 Task: Create List Launch in Board Task Management to Workspace Brand Strategy. Create List Post-Launch in Board Customer Success Management to Workspace Brand Strategy. Create List Maintenance in Board Sales Funnel Optimization and Management to Workspace Brand Strategy
Action: Mouse moved to (326, 130)
Screenshot: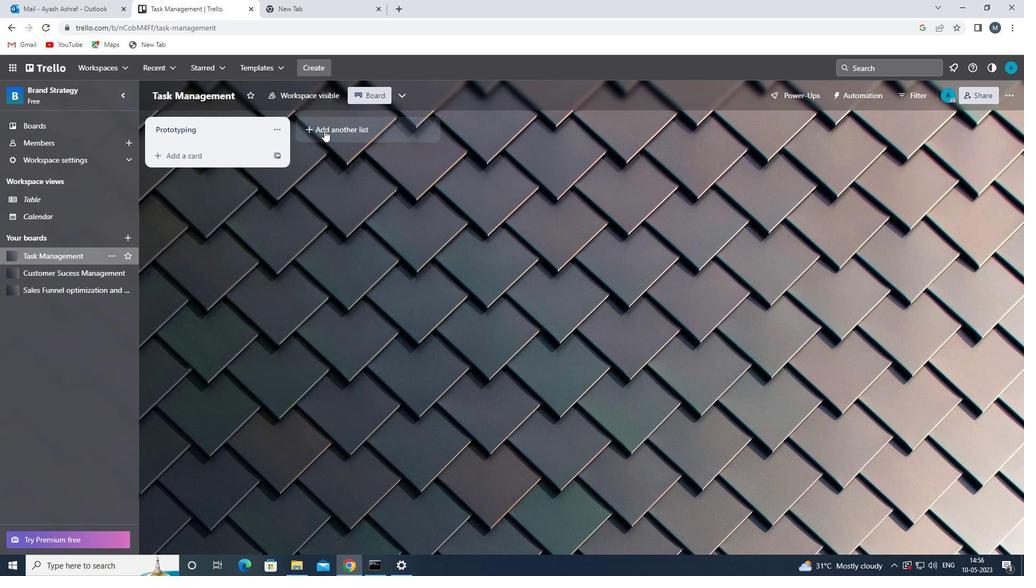 
Action: Mouse pressed left at (326, 130)
Screenshot: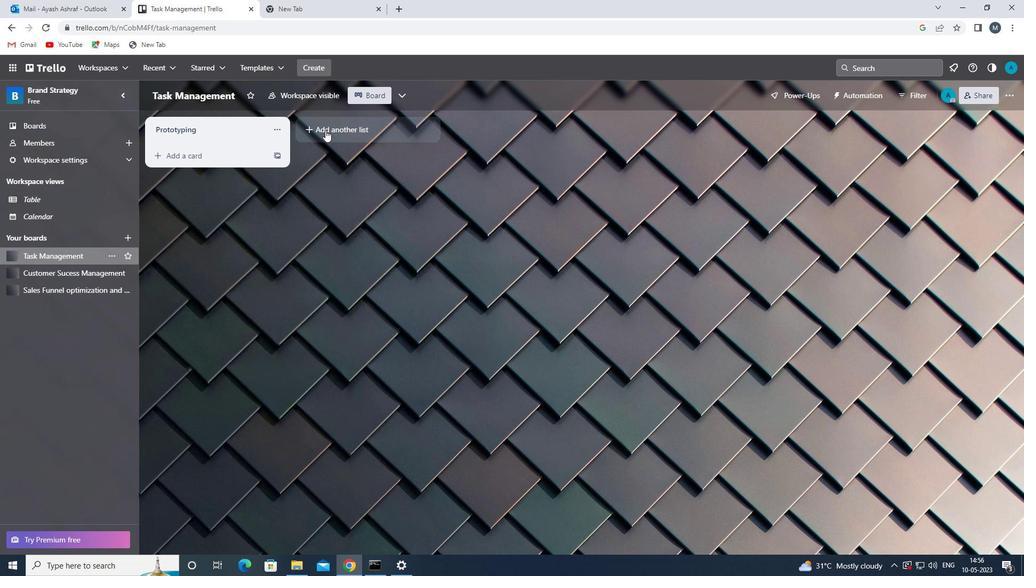 
Action: Mouse moved to (328, 132)
Screenshot: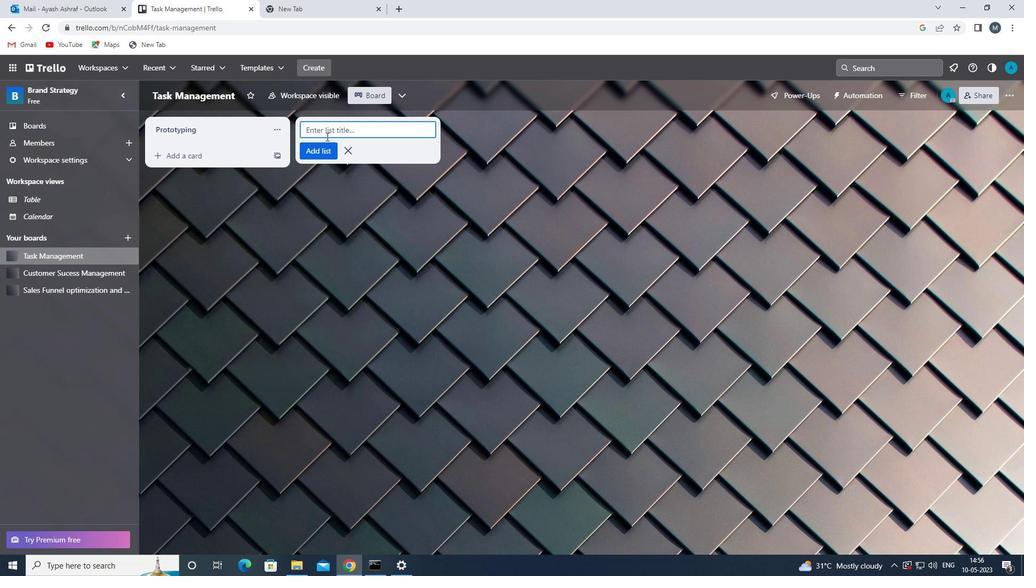 
Action: Mouse pressed left at (328, 132)
Screenshot: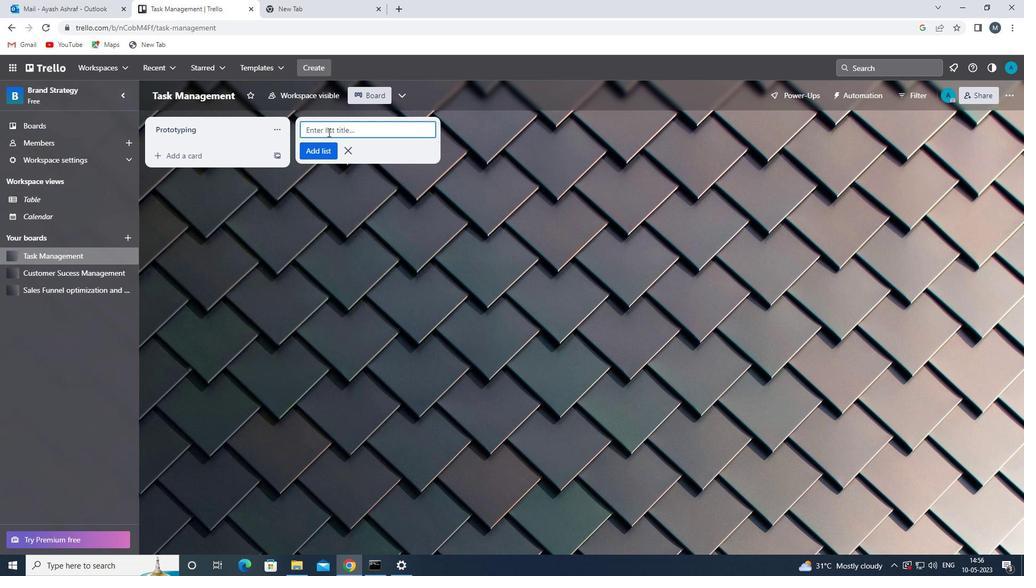 
Action: Mouse moved to (323, 132)
Screenshot: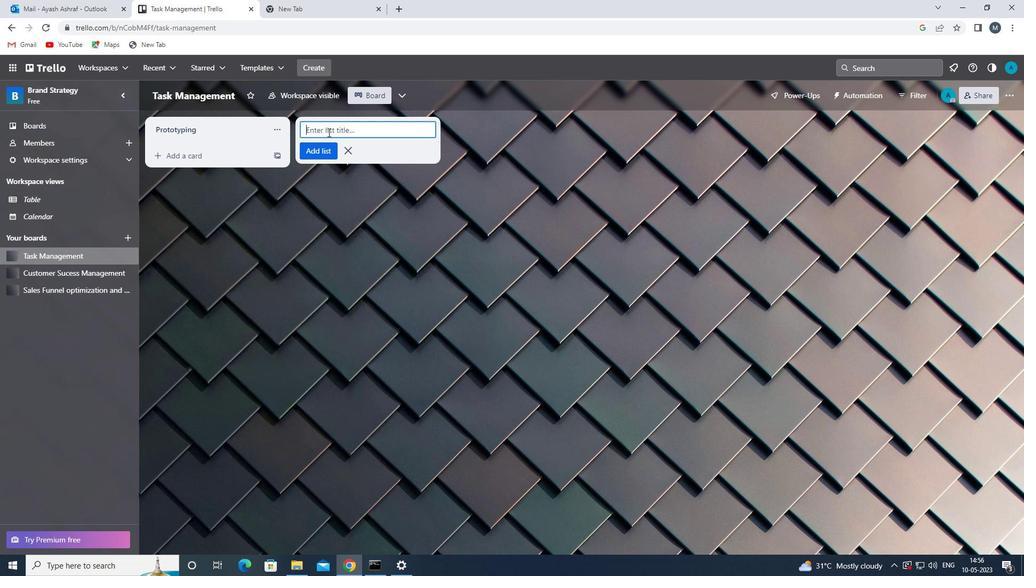 
Action: Key pressed <Key.shift>LAUNCH
Screenshot: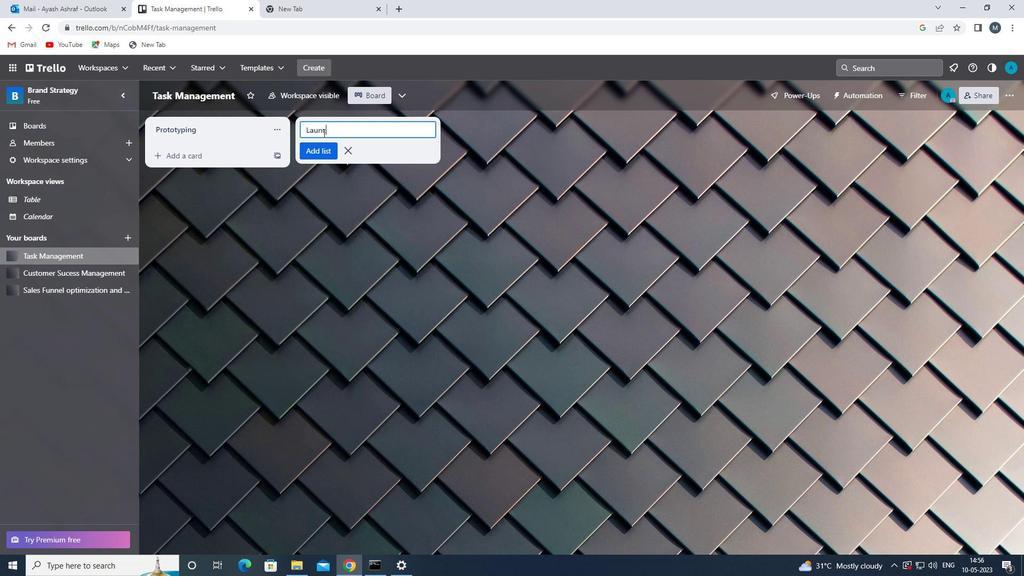 
Action: Mouse moved to (314, 152)
Screenshot: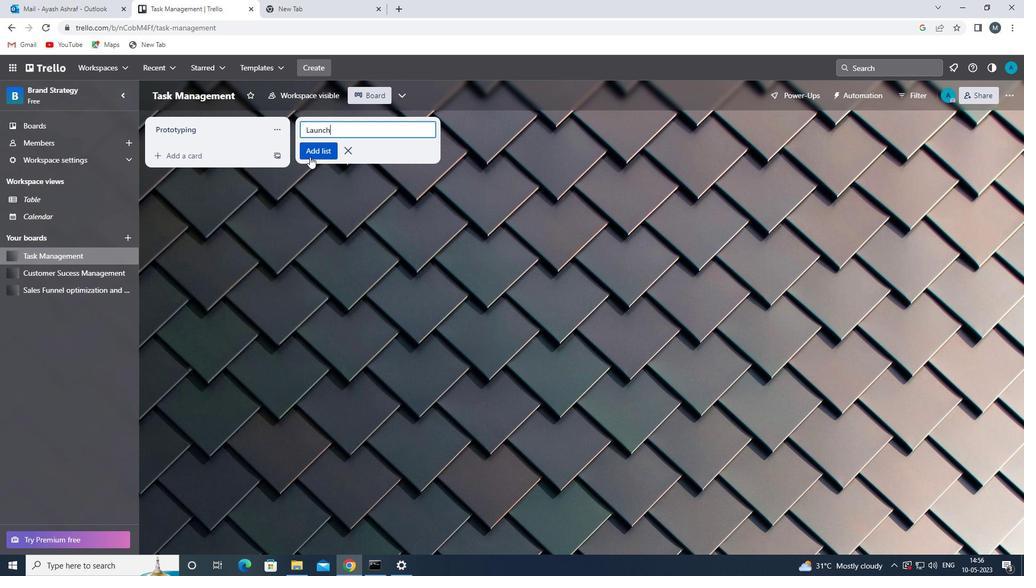 
Action: Mouse pressed left at (314, 152)
Screenshot: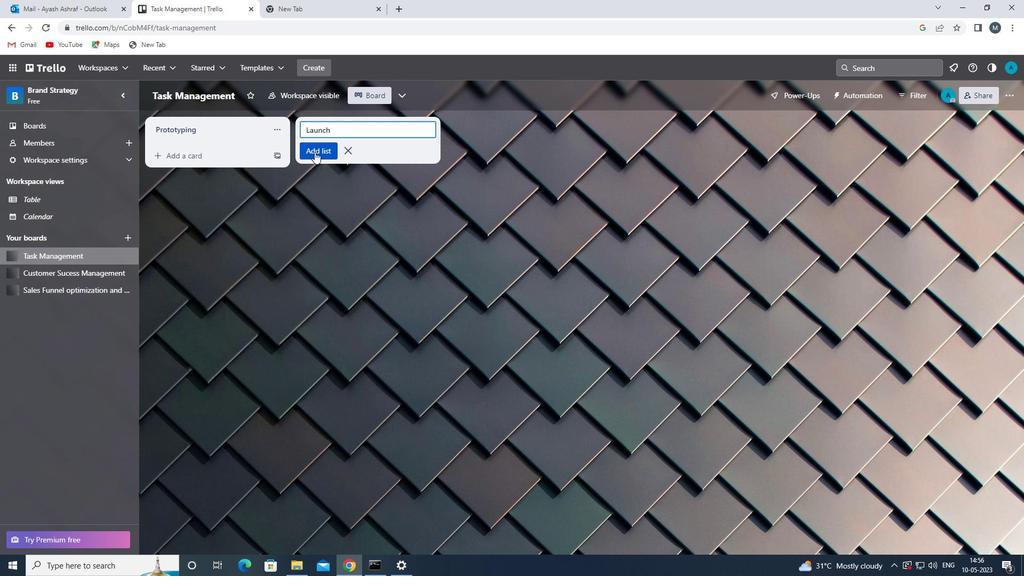 
Action: Mouse moved to (497, 153)
Screenshot: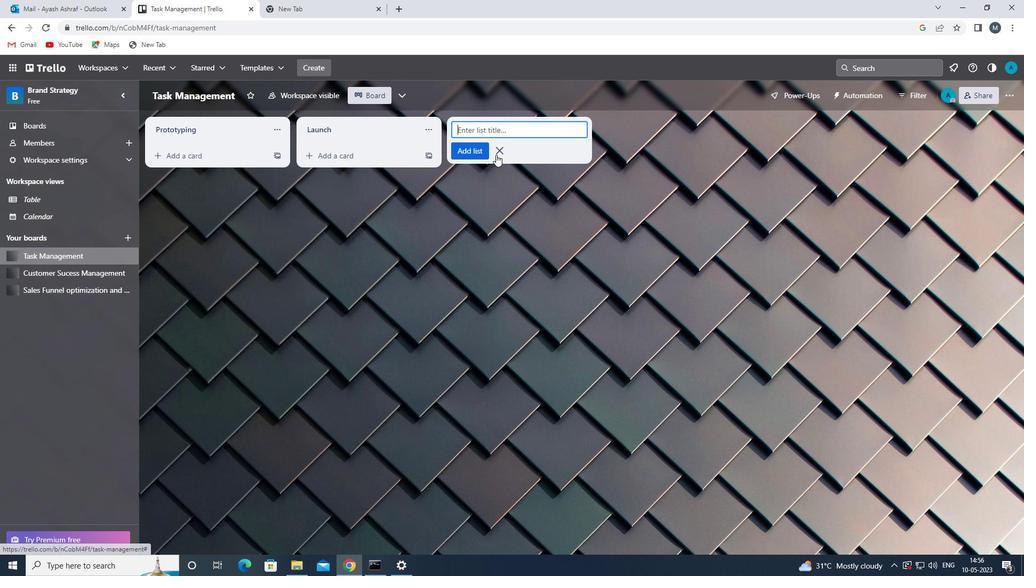 
Action: Mouse pressed left at (497, 153)
Screenshot: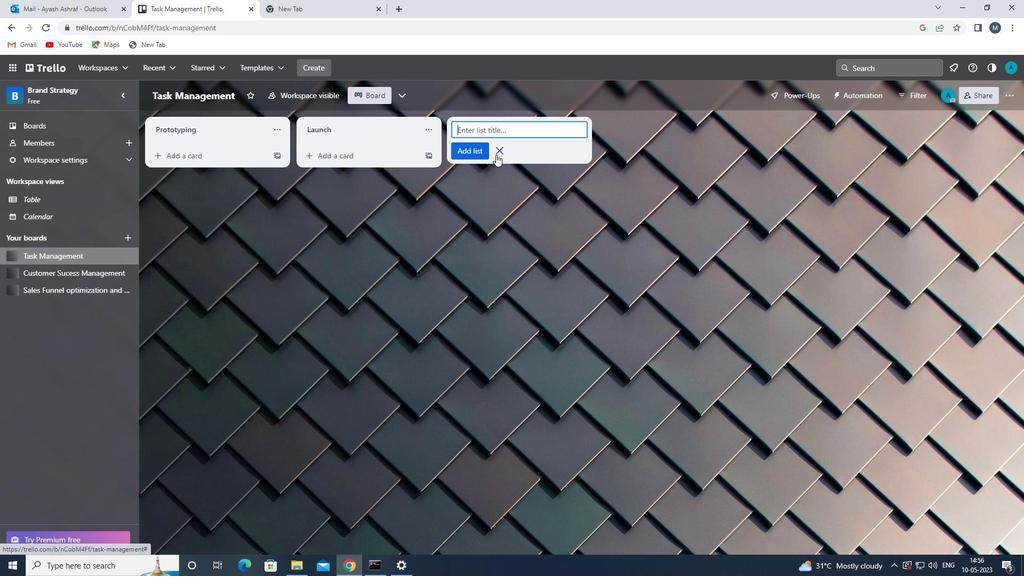 
Action: Mouse moved to (83, 275)
Screenshot: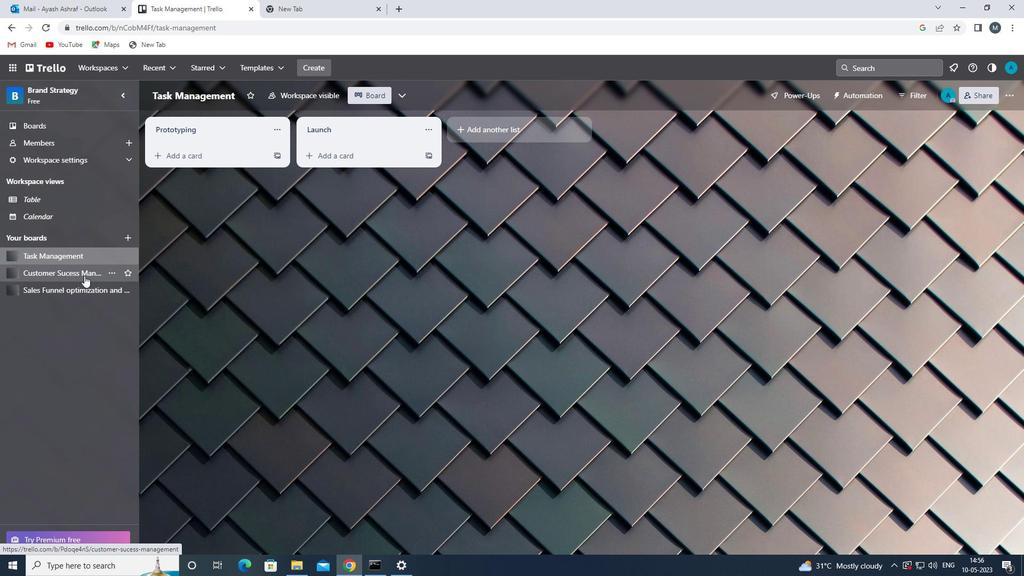 
Action: Mouse pressed left at (83, 275)
Screenshot: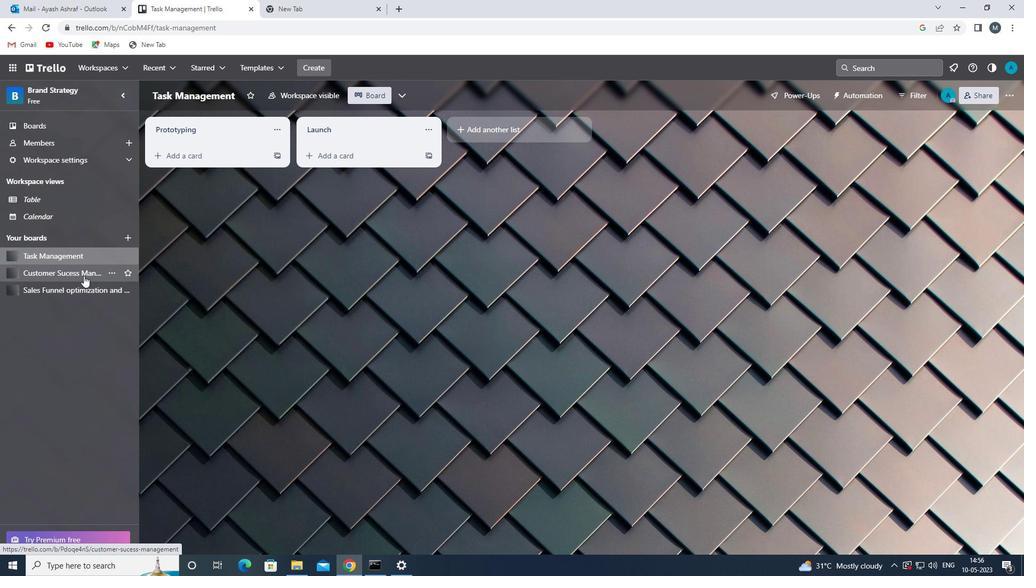 
Action: Mouse moved to (324, 136)
Screenshot: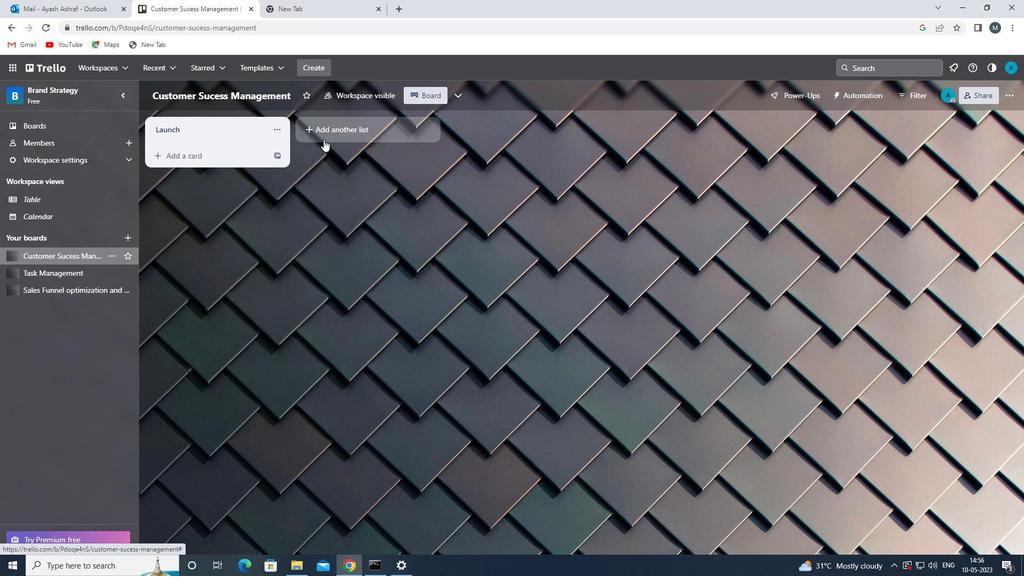 
Action: Mouse pressed left at (324, 136)
Screenshot: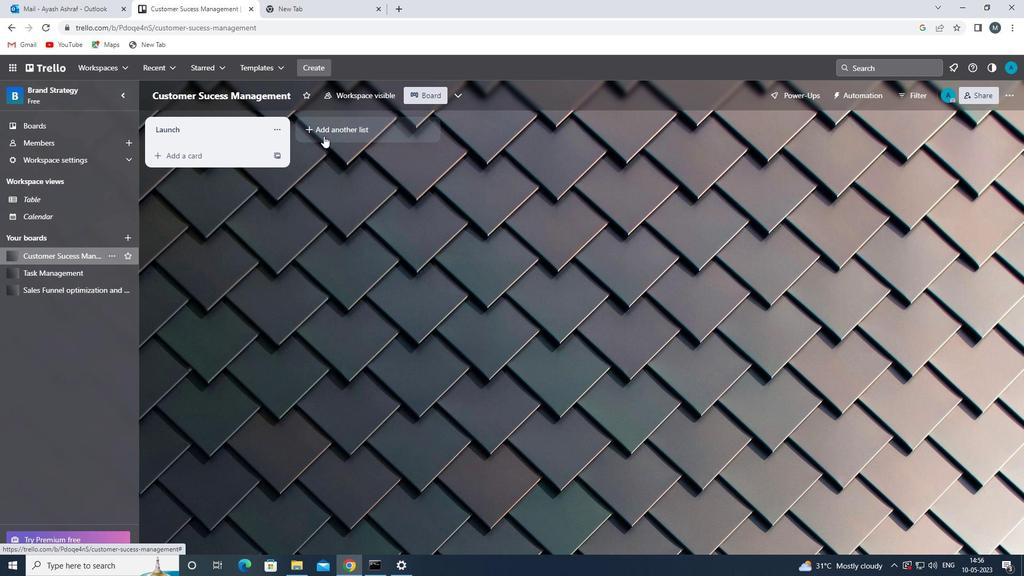 
Action: Mouse moved to (324, 135)
Screenshot: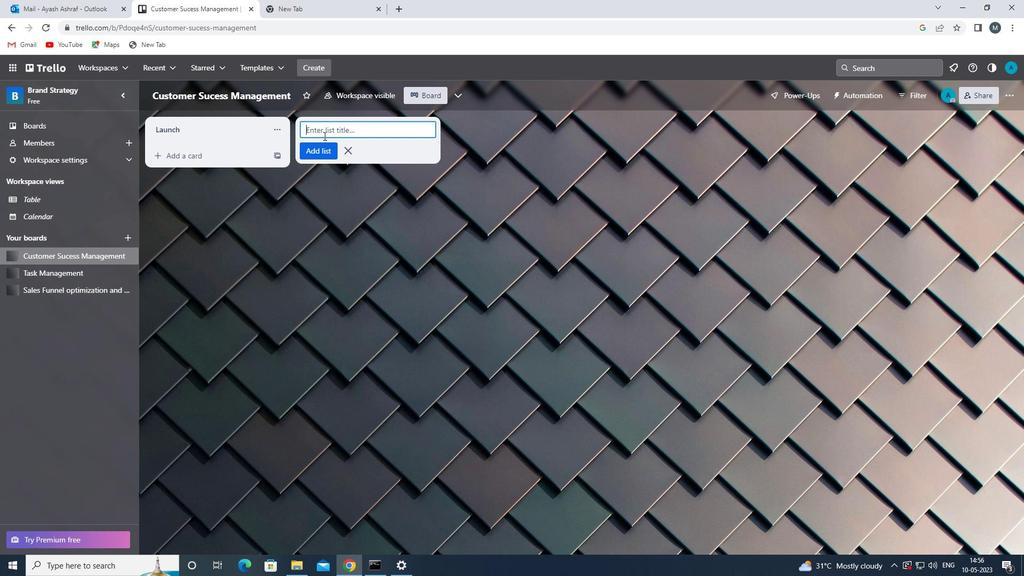 
Action: Key pressed <Key.shift>POST-<Key.shift>LAUNCH
Screenshot: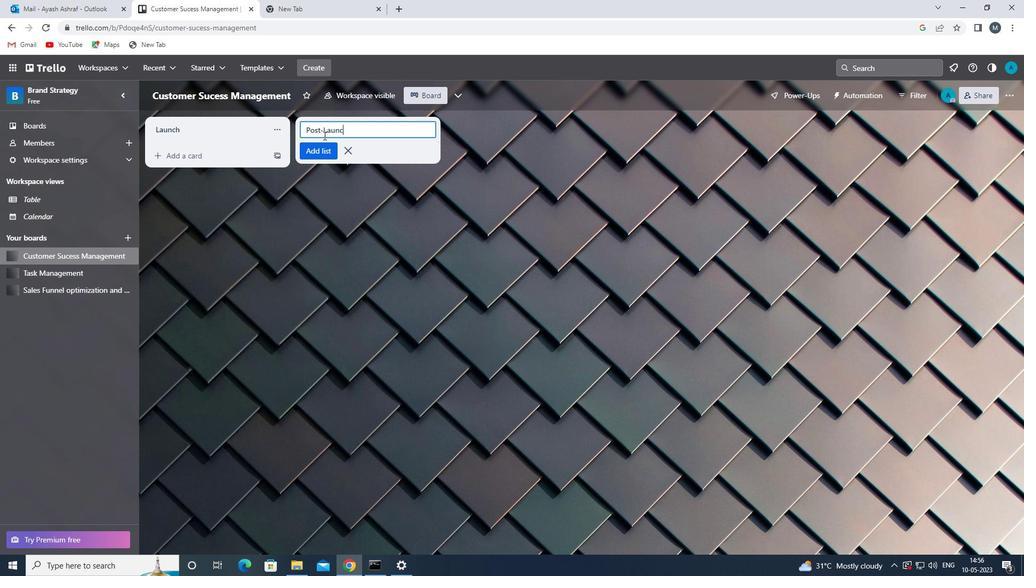 
Action: Mouse moved to (320, 153)
Screenshot: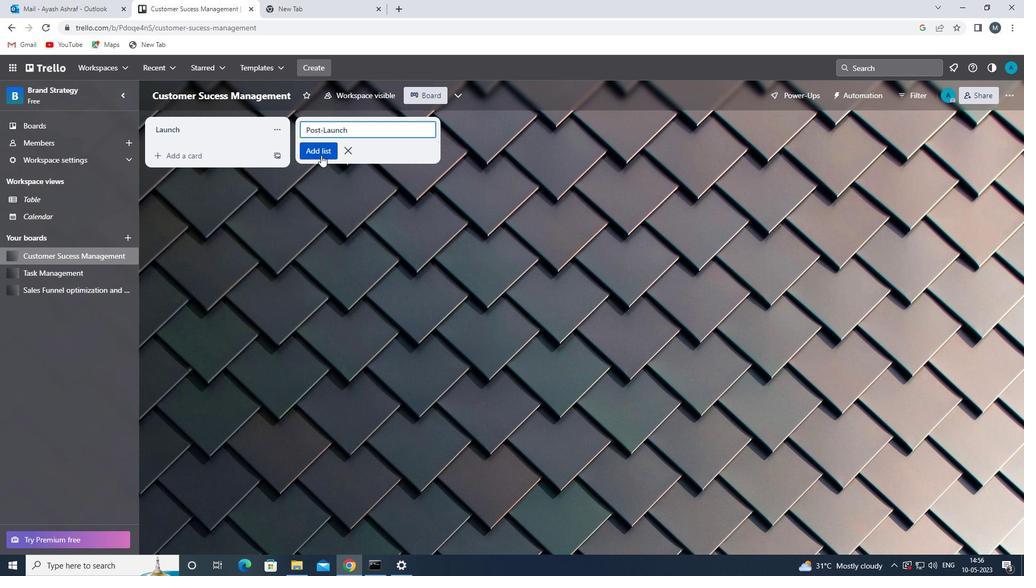 
Action: Mouse pressed left at (320, 153)
Screenshot: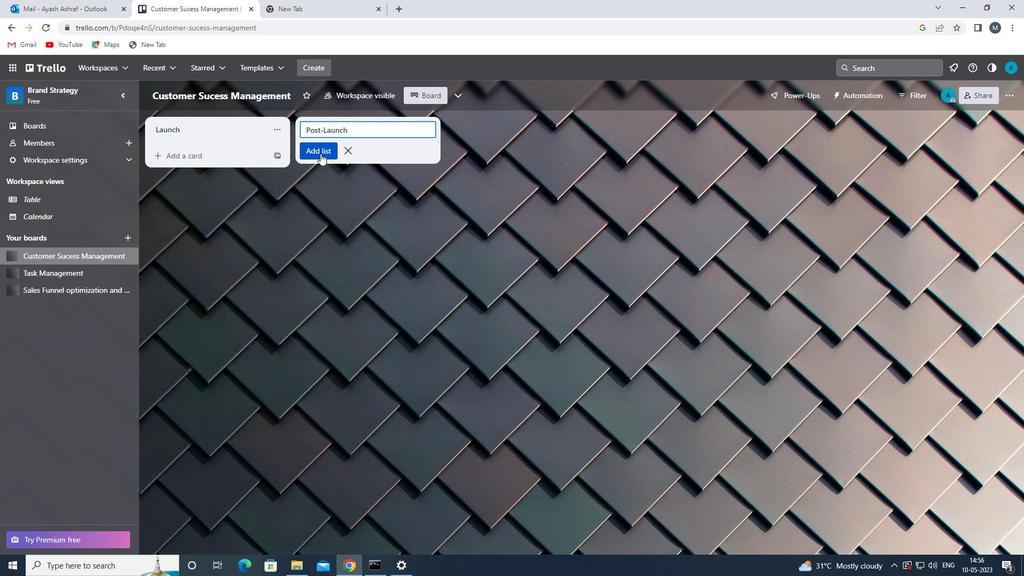 
Action: Mouse moved to (496, 152)
Screenshot: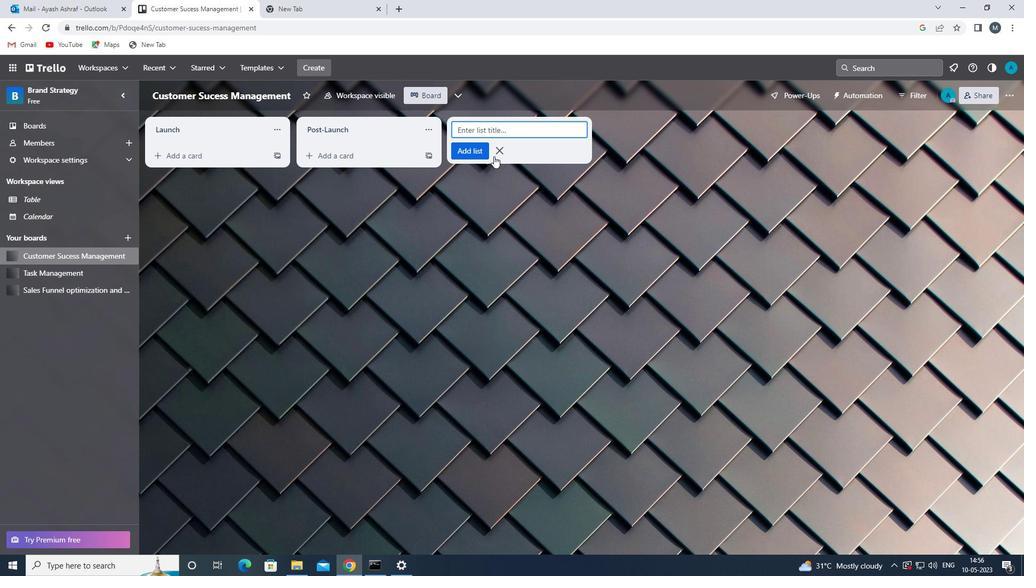 
Action: Mouse pressed left at (496, 152)
Screenshot: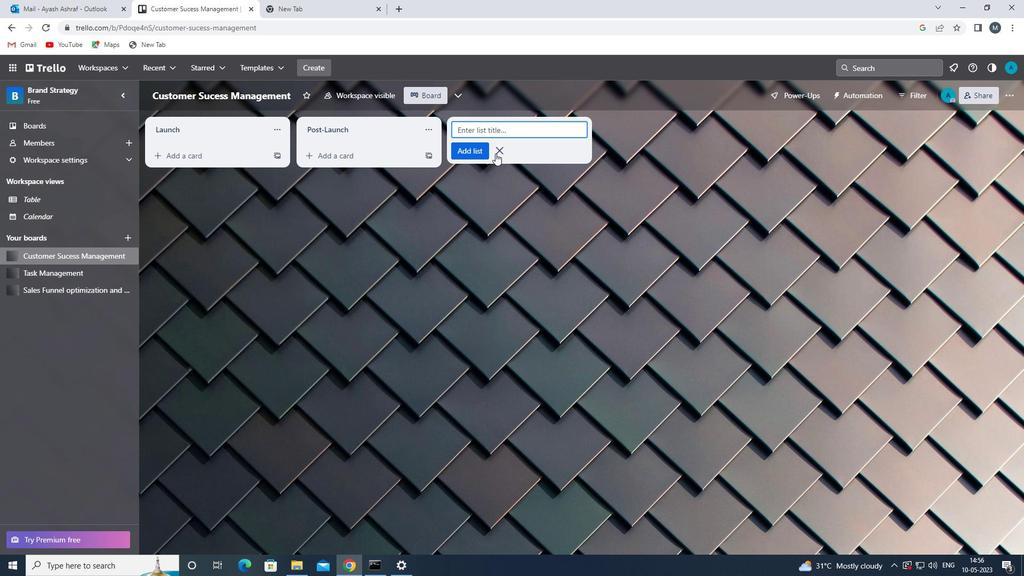 
Action: Mouse moved to (68, 295)
Screenshot: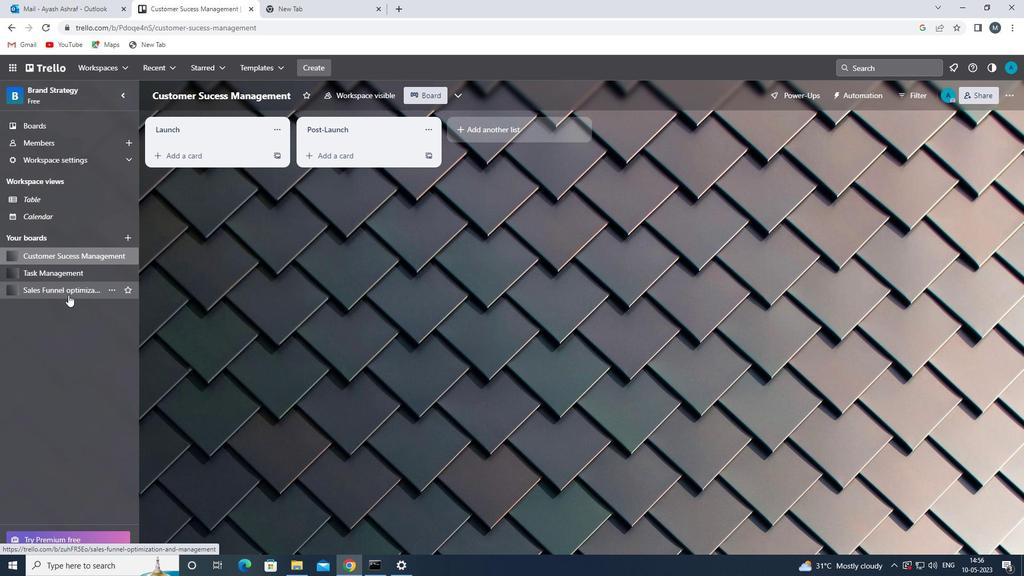 
Action: Mouse pressed left at (68, 295)
Screenshot: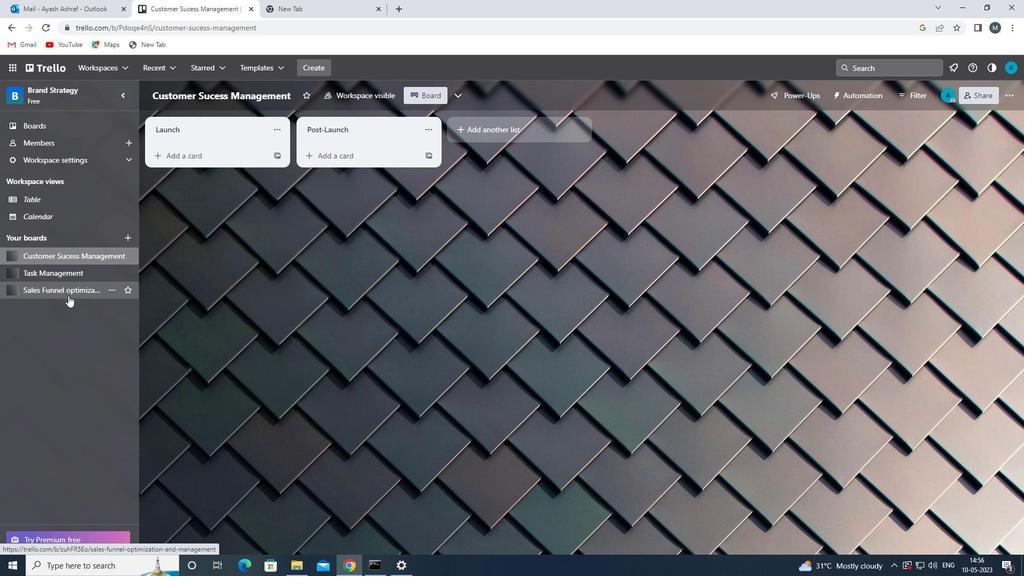 
Action: Mouse moved to (345, 123)
Screenshot: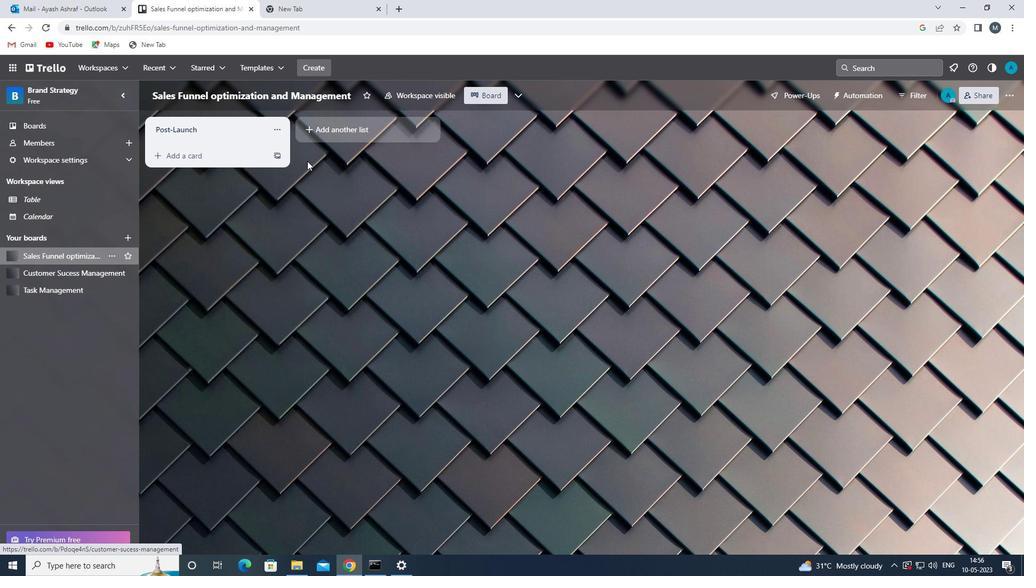 
Action: Mouse pressed left at (345, 123)
Screenshot: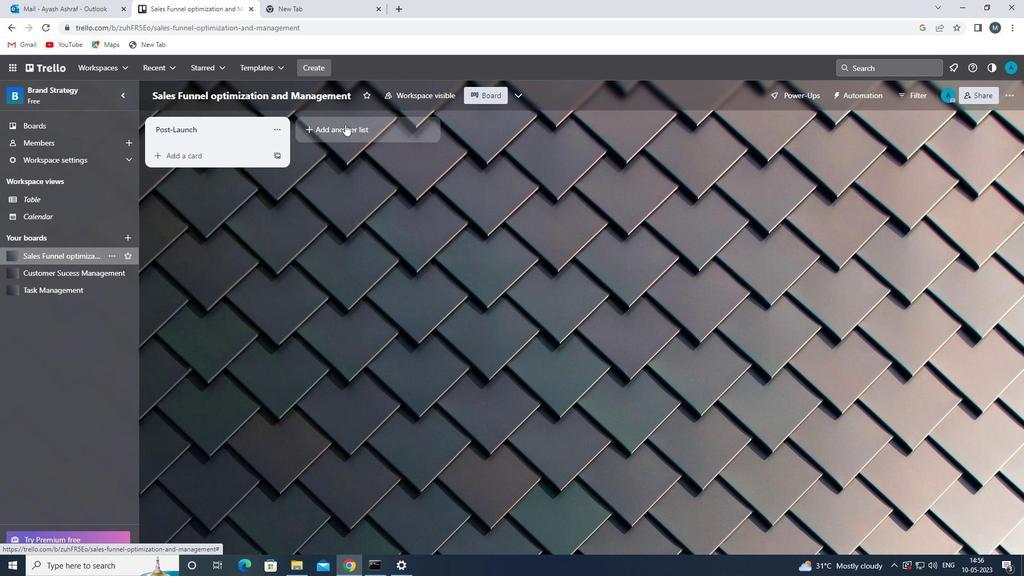 
Action: Mouse moved to (345, 129)
Screenshot: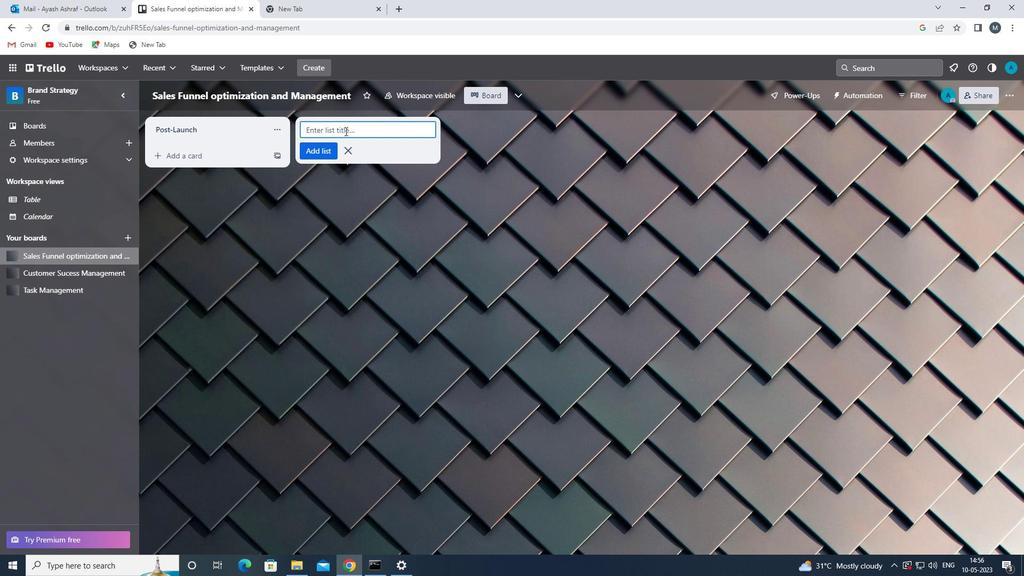 
Action: Mouse pressed left at (345, 129)
Screenshot: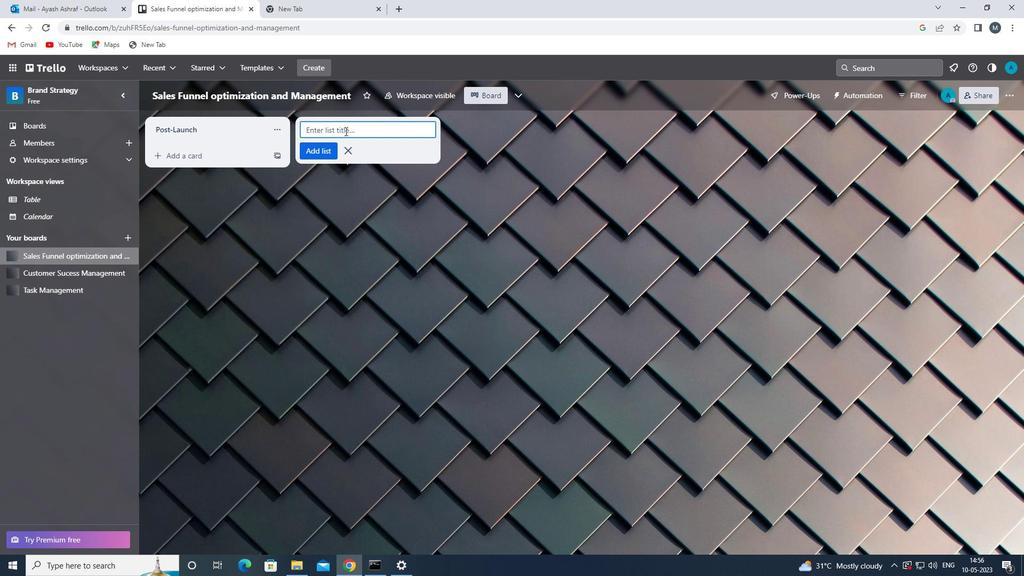
Action: Key pressed <Key.shift>MAINTENANCE
Screenshot: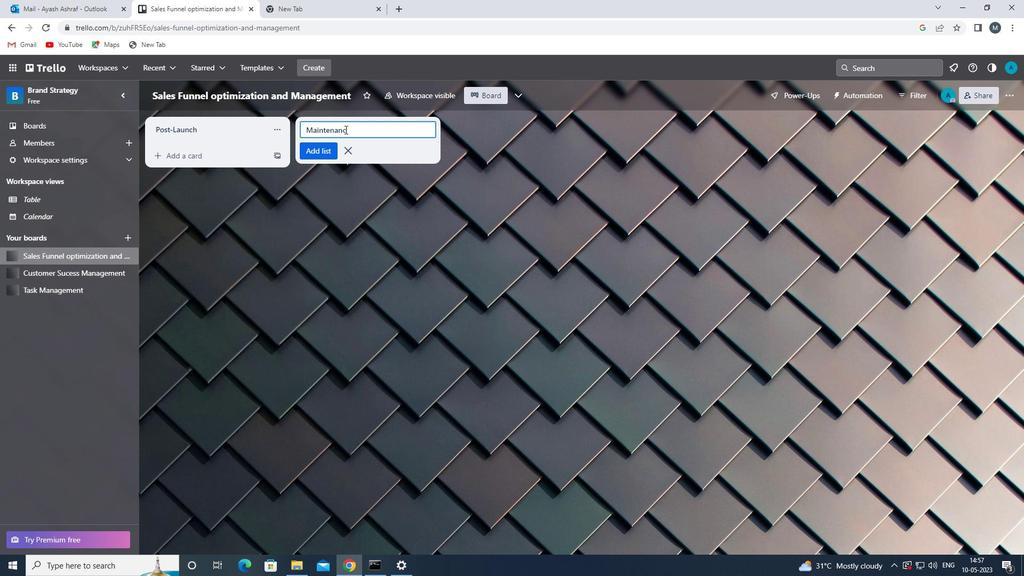 
Action: Mouse moved to (320, 153)
Screenshot: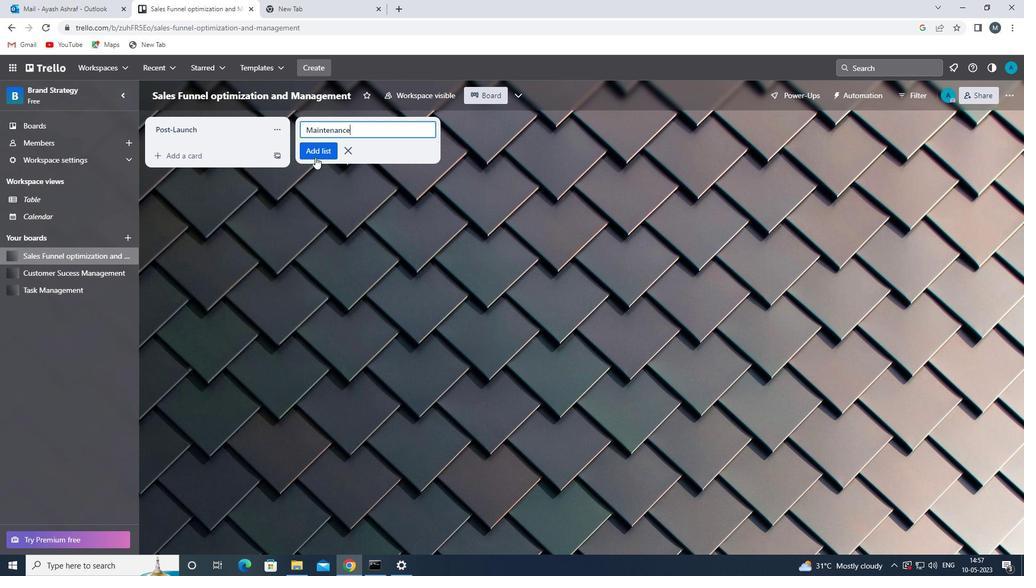 
Action: Mouse pressed left at (320, 153)
Screenshot: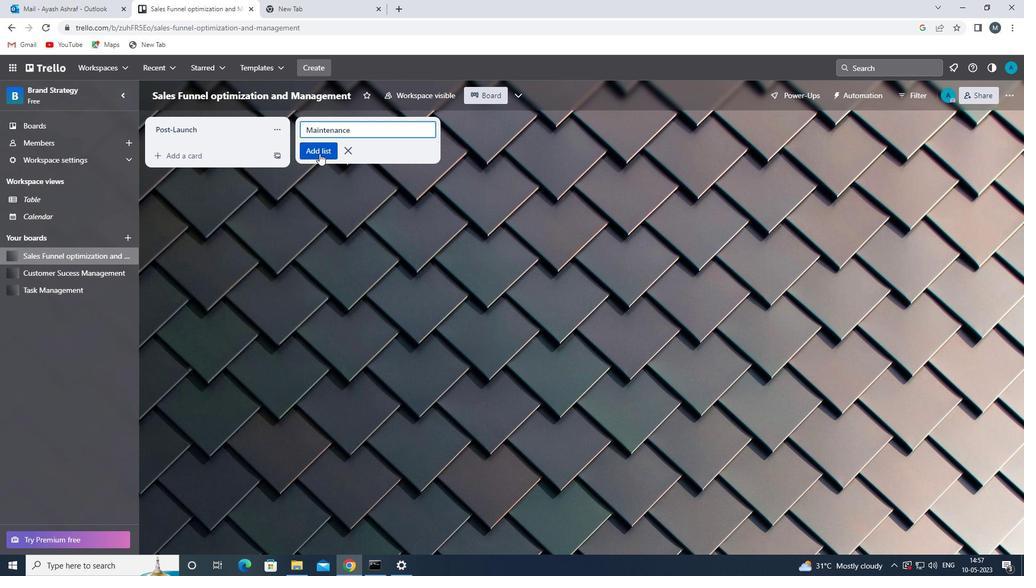 
Action: Mouse moved to (503, 151)
Screenshot: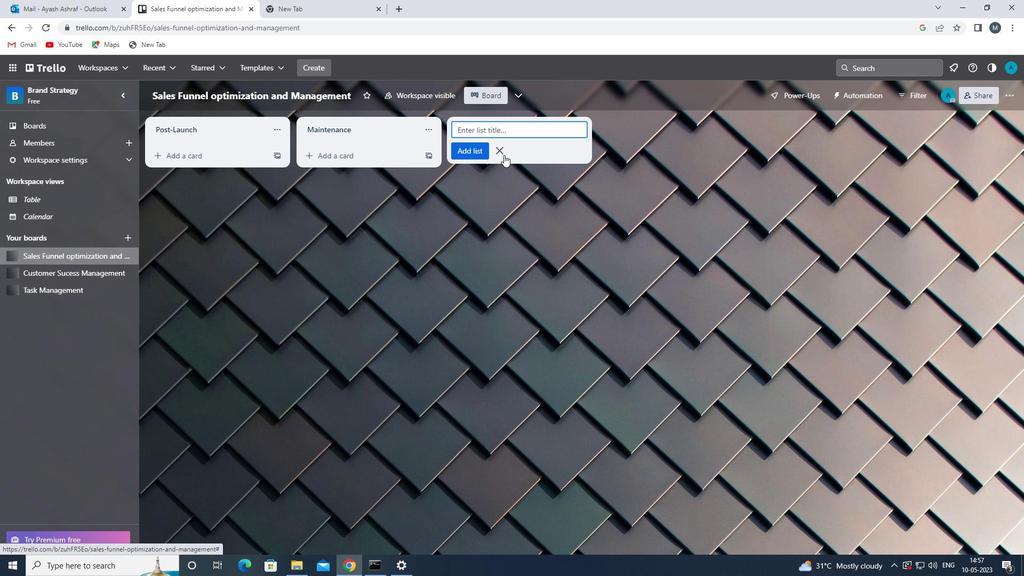 
Action: Mouse pressed left at (503, 151)
Screenshot: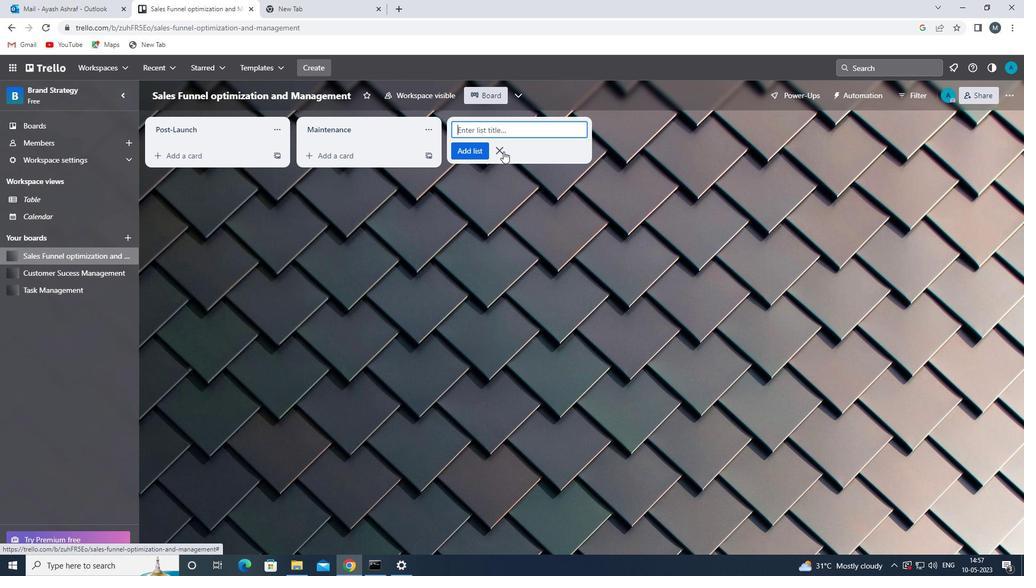 
Action: Mouse moved to (503, 151)
Screenshot: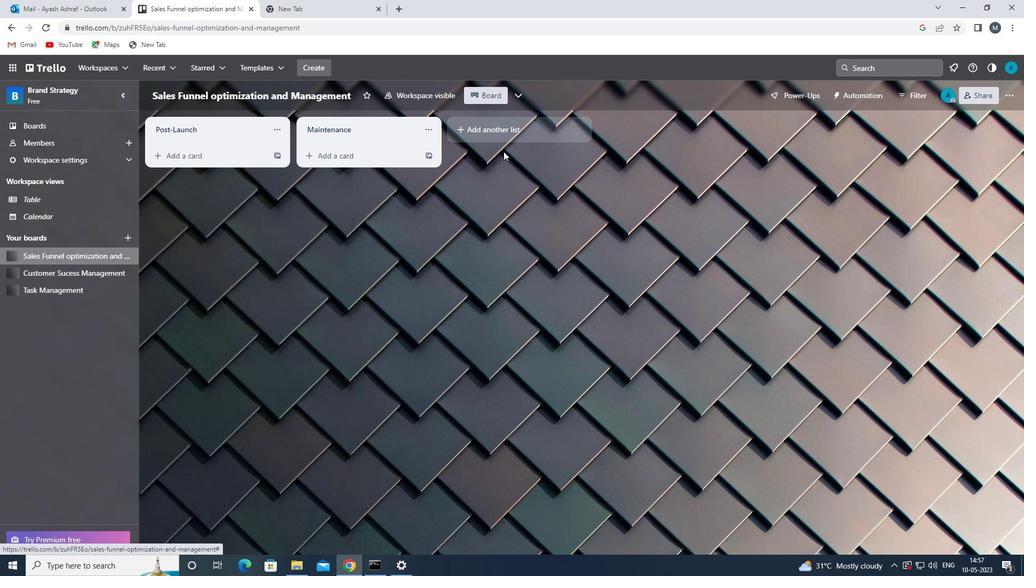 
